 Task: Use Super Stager Effect in this video Movie B.mp4
Action: Mouse moved to (358, 141)
Screenshot: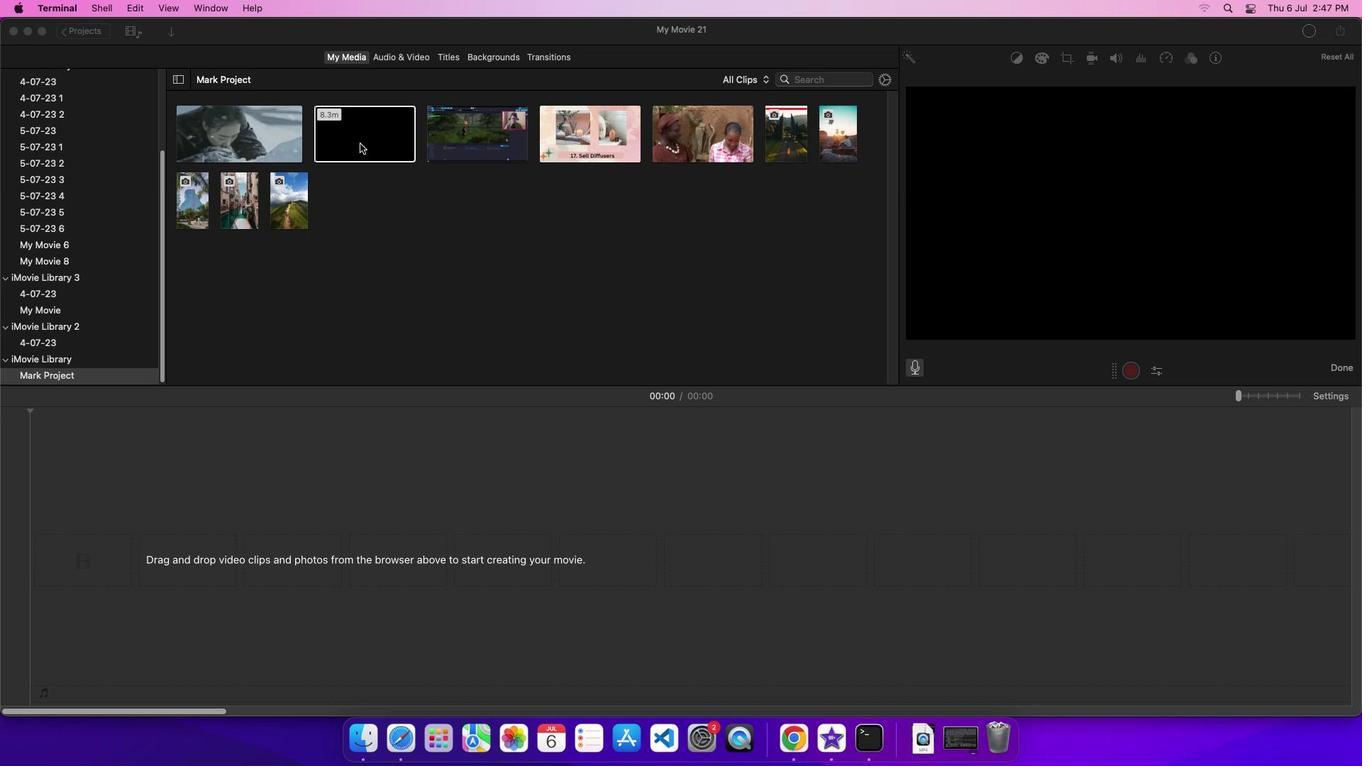 
Action: Mouse pressed left at (358, 141)
Screenshot: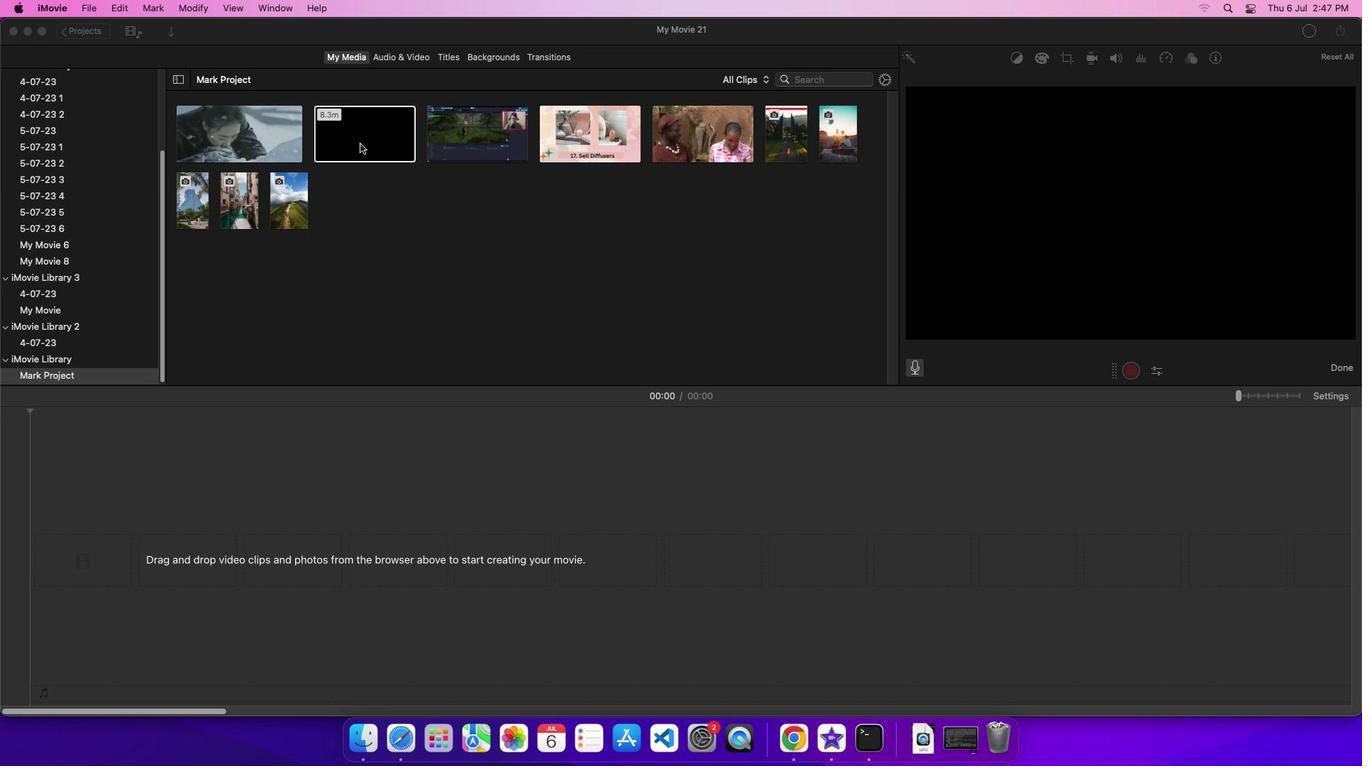 
Action: Mouse moved to (378, 141)
Screenshot: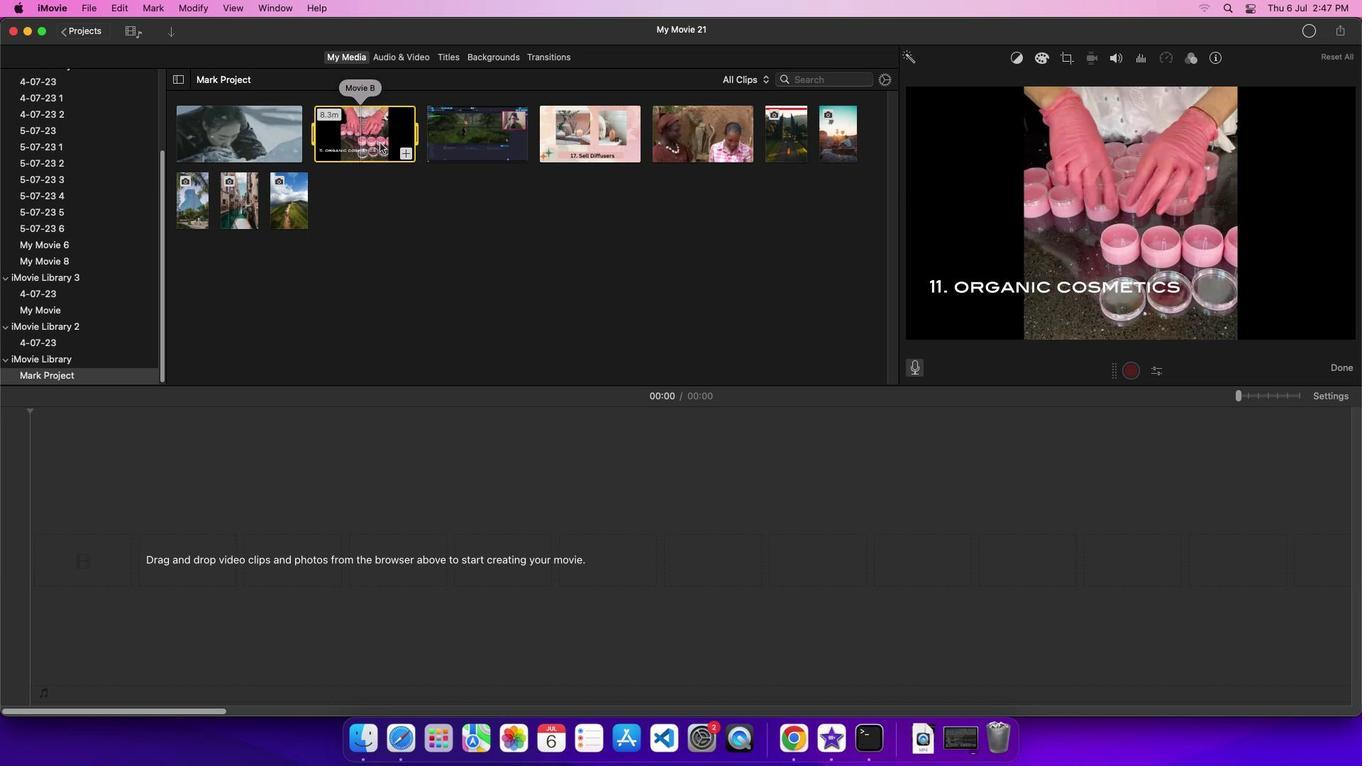 
Action: Mouse pressed left at (378, 141)
Screenshot: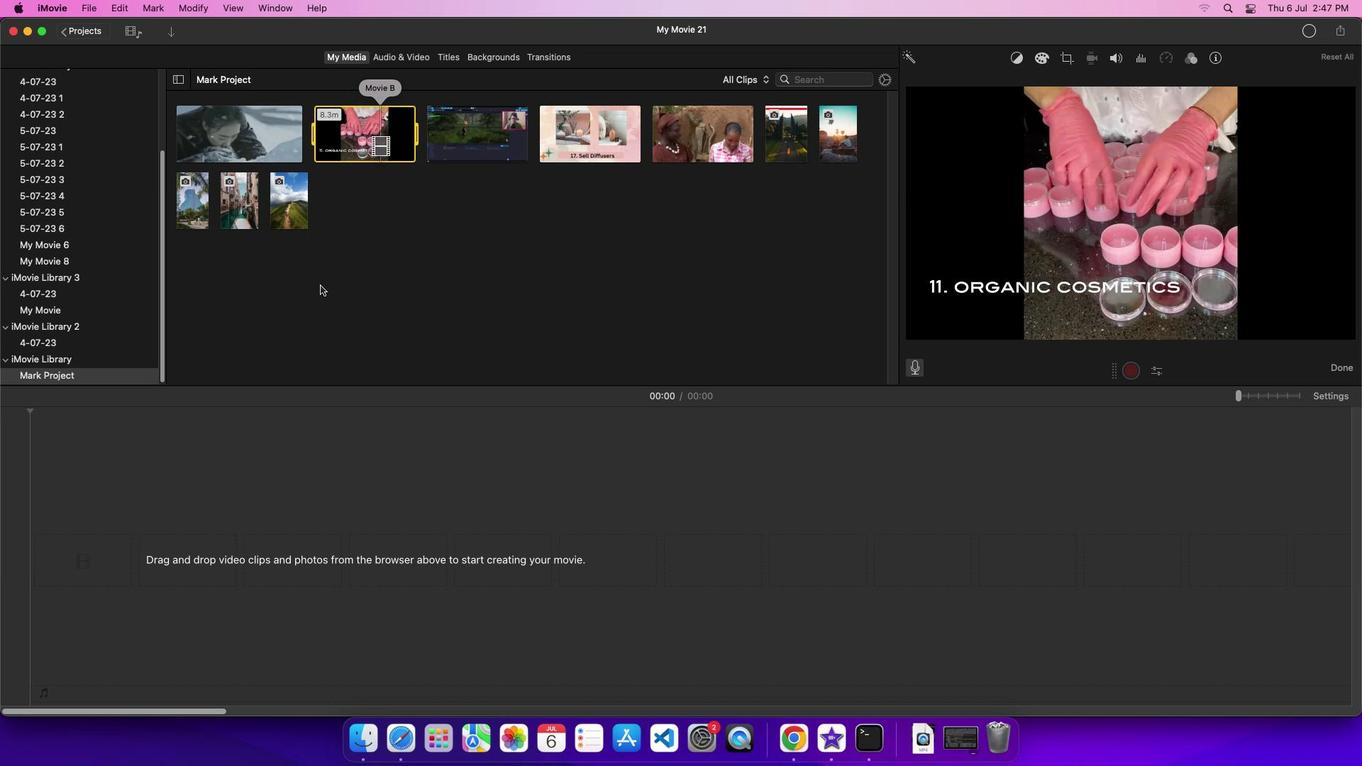 
Action: Mouse moved to (410, 58)
Screenshot: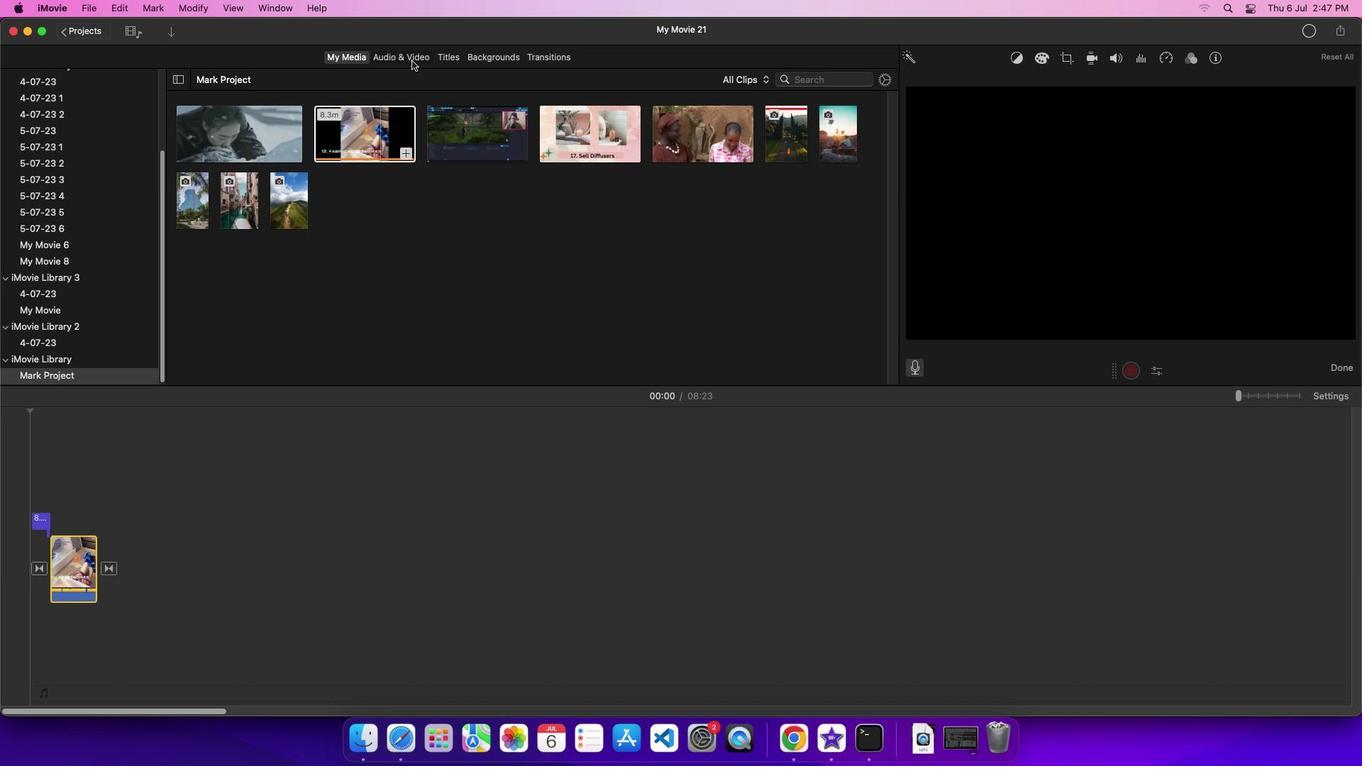 
Action: Mouse pressed left at (410, 58)
Screenshot: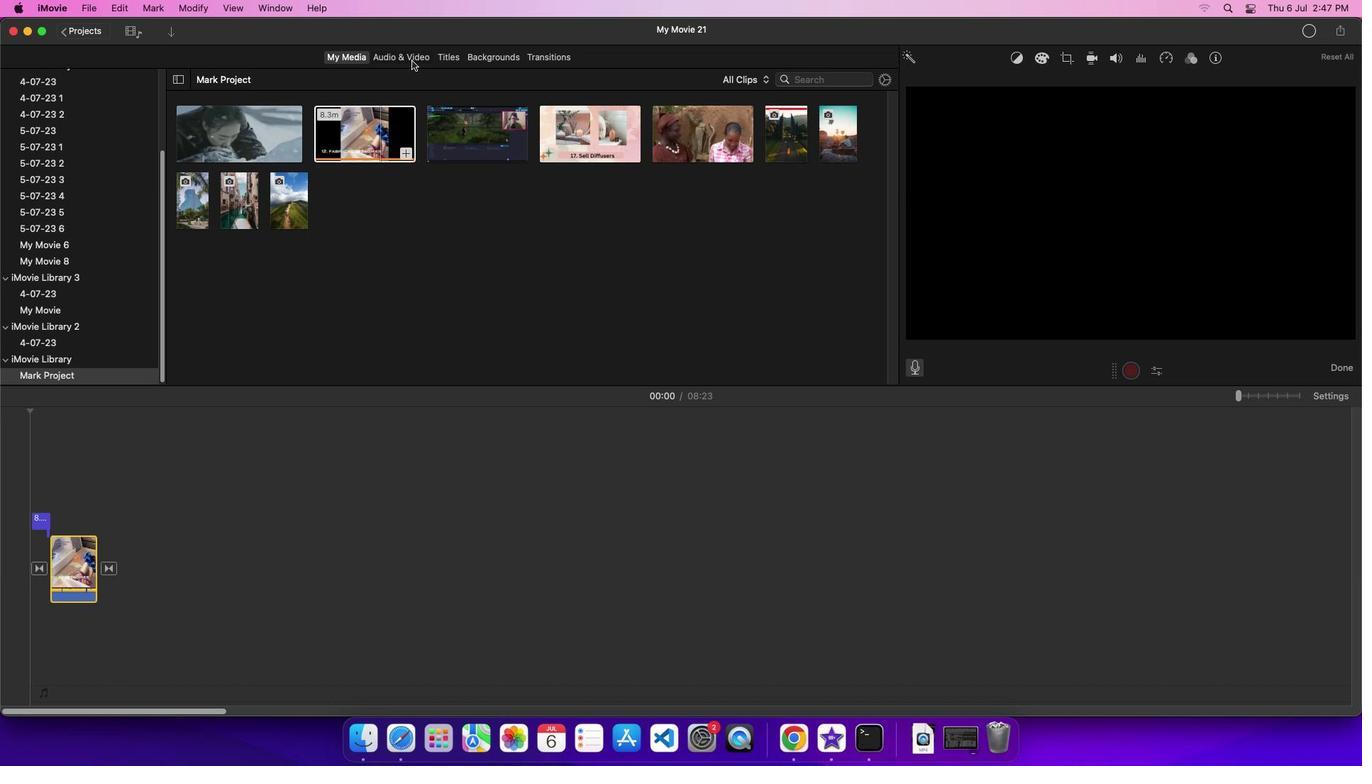 
Action: Mouse moved to (77, 134)
Screenshot: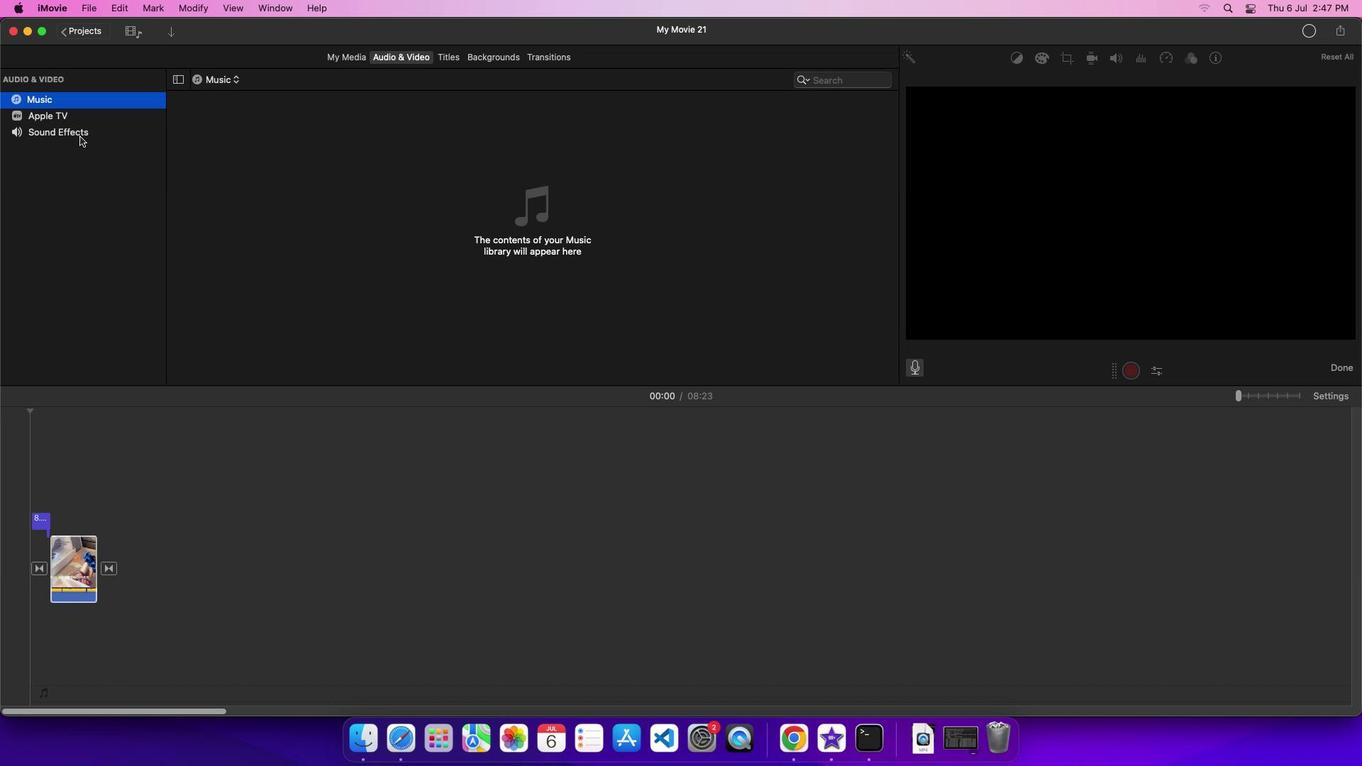 
Action: Mouse pressed left at (77, 134)
Screenshot: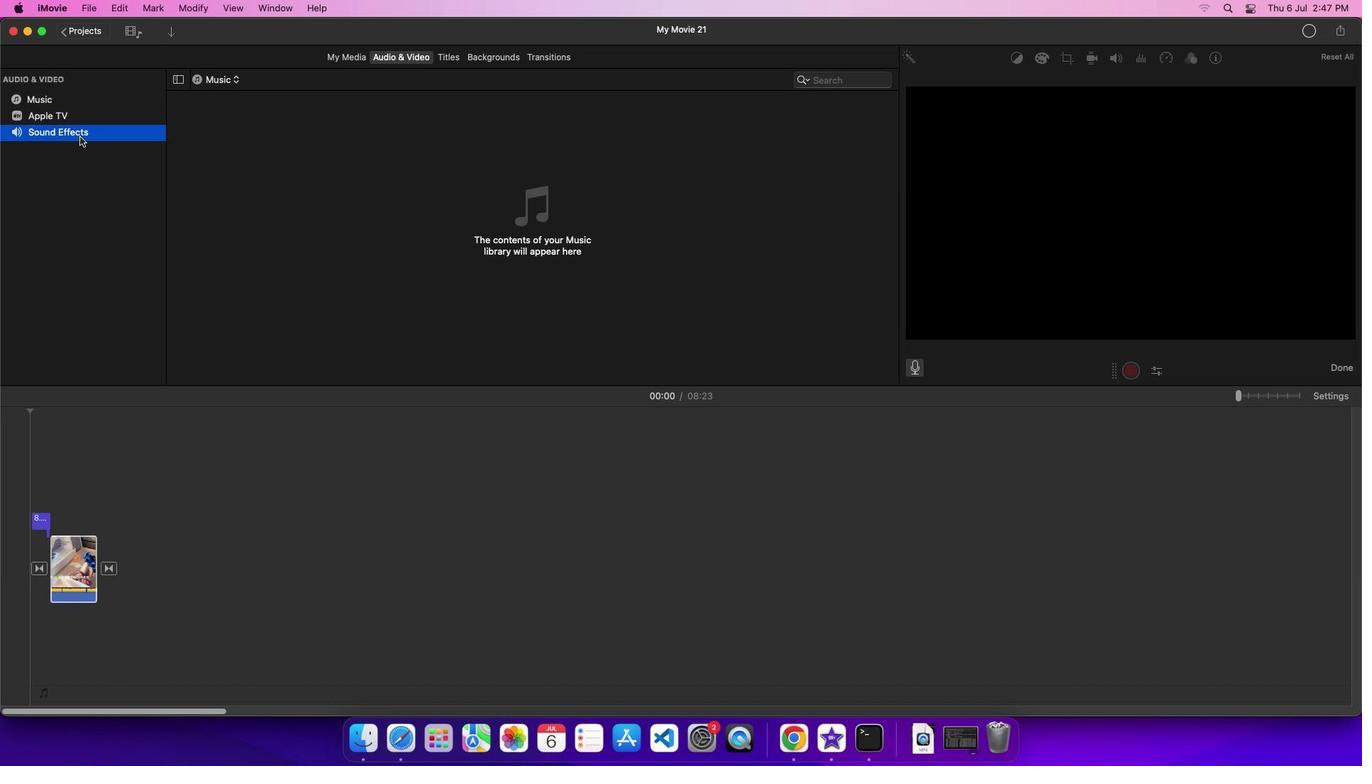 
Action: Mouse moved to (274, 284)
Screenshot: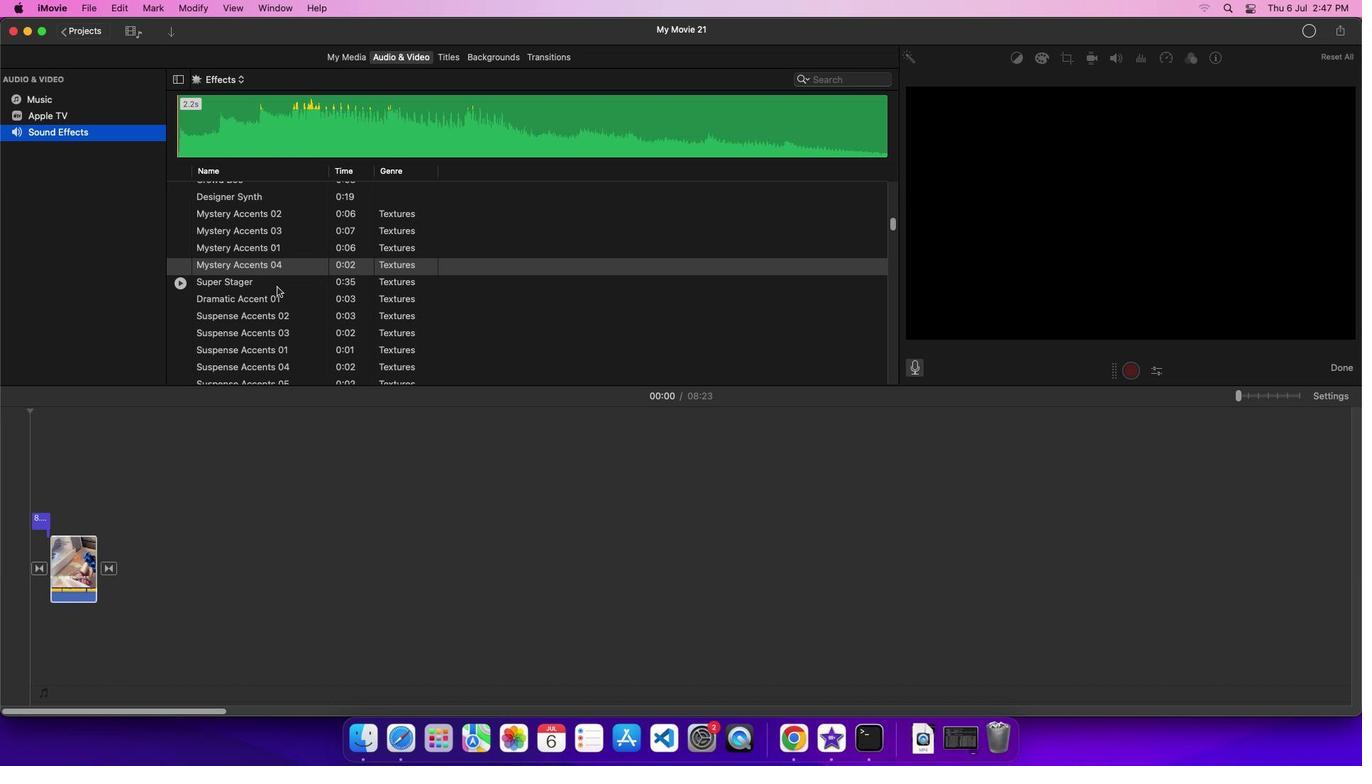 
Action: Mouse pressed left at (274, 284)
Screenshot: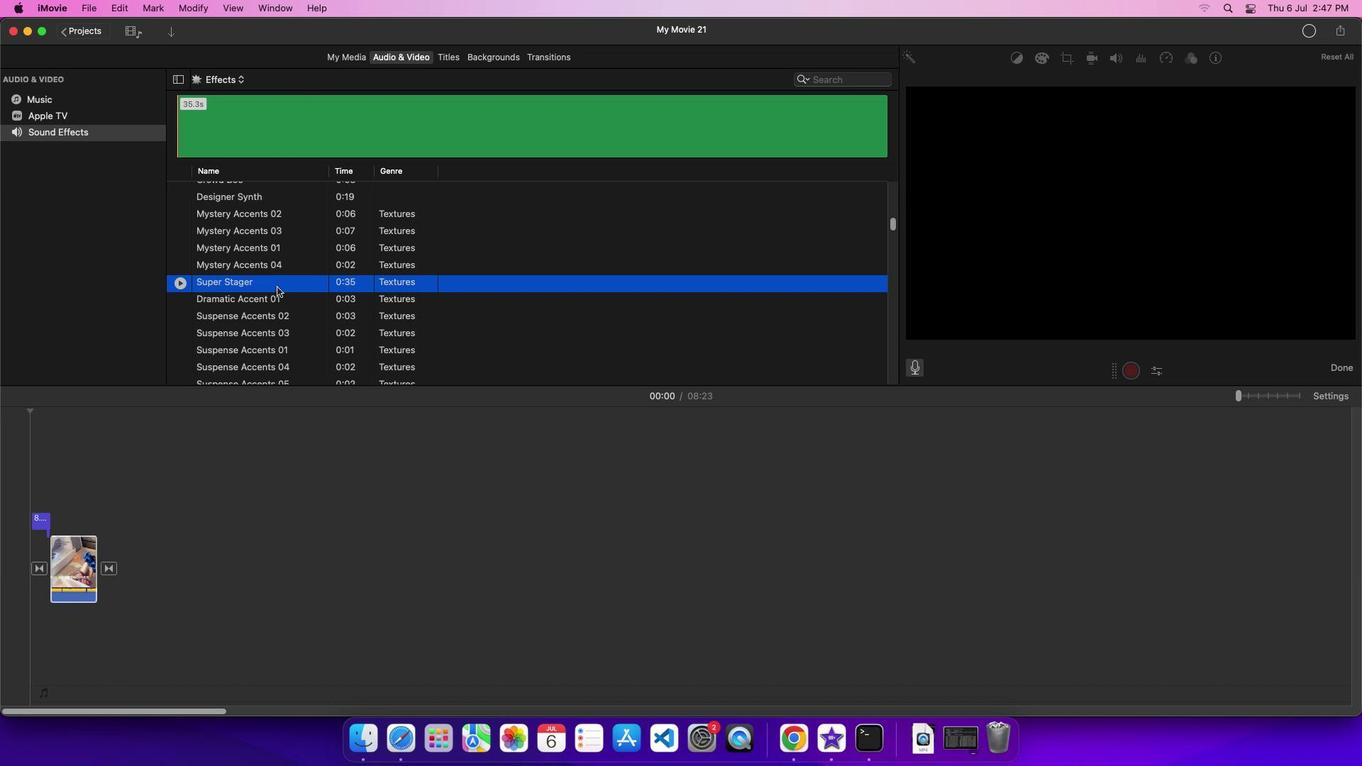
Action: Mouse moved to (291, 285)
Screenshot: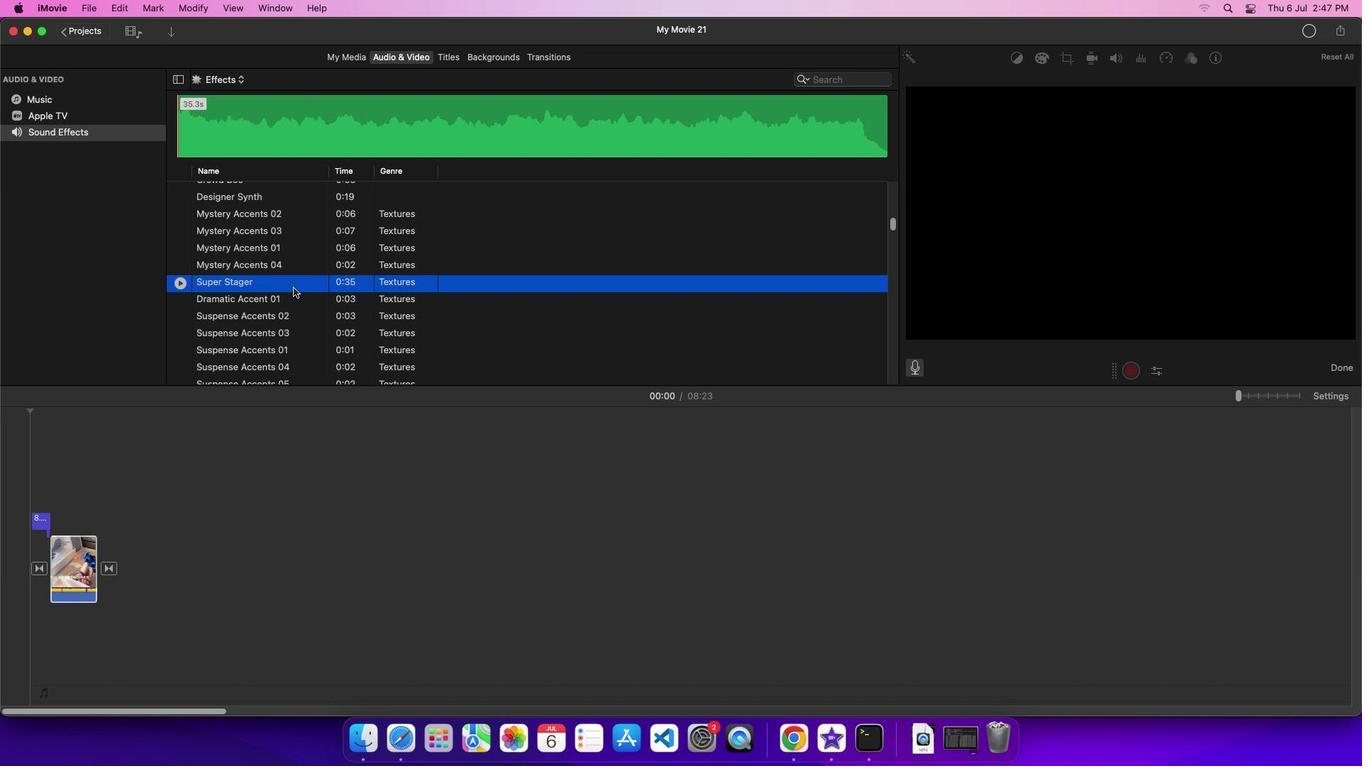 
Action: Mouse pressed left at (291, 285)
Screenshot: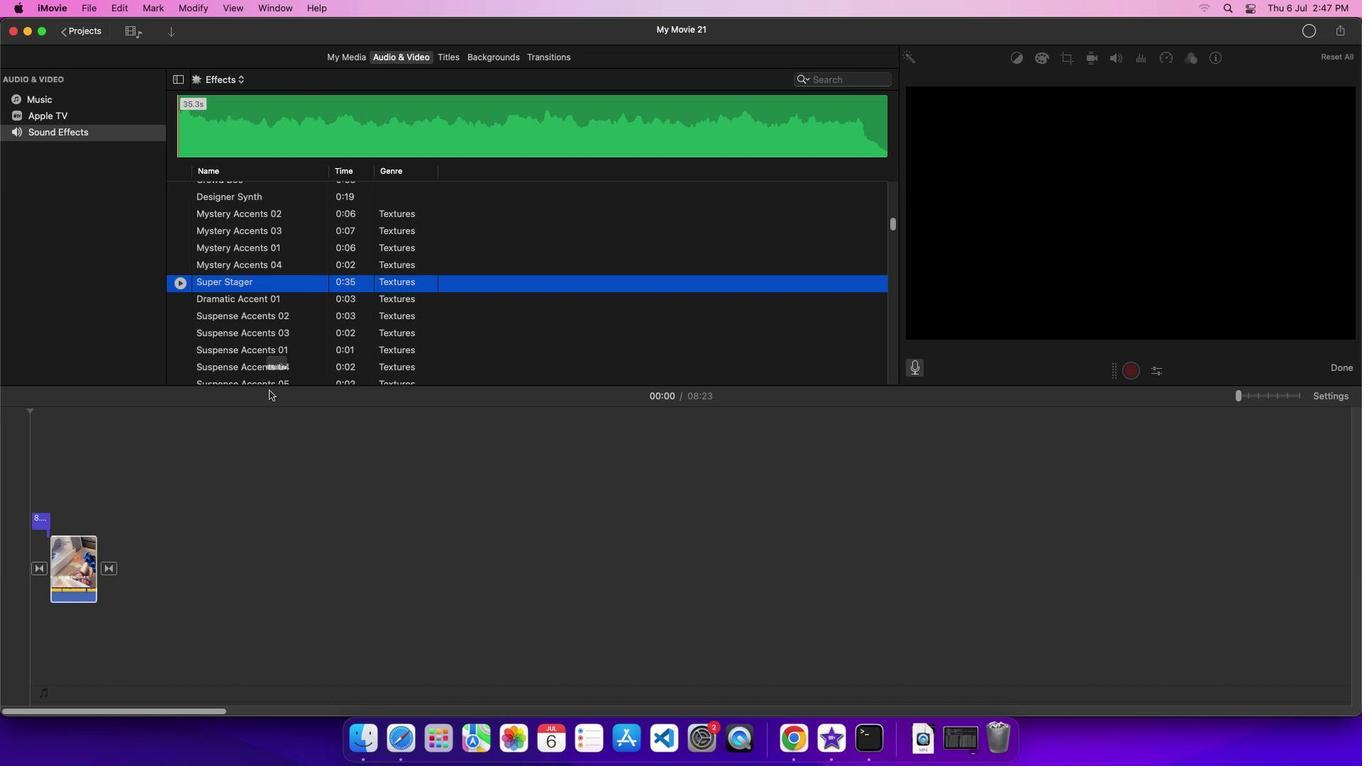 
Action: Mouse moved to (148, 596)
Screenshot: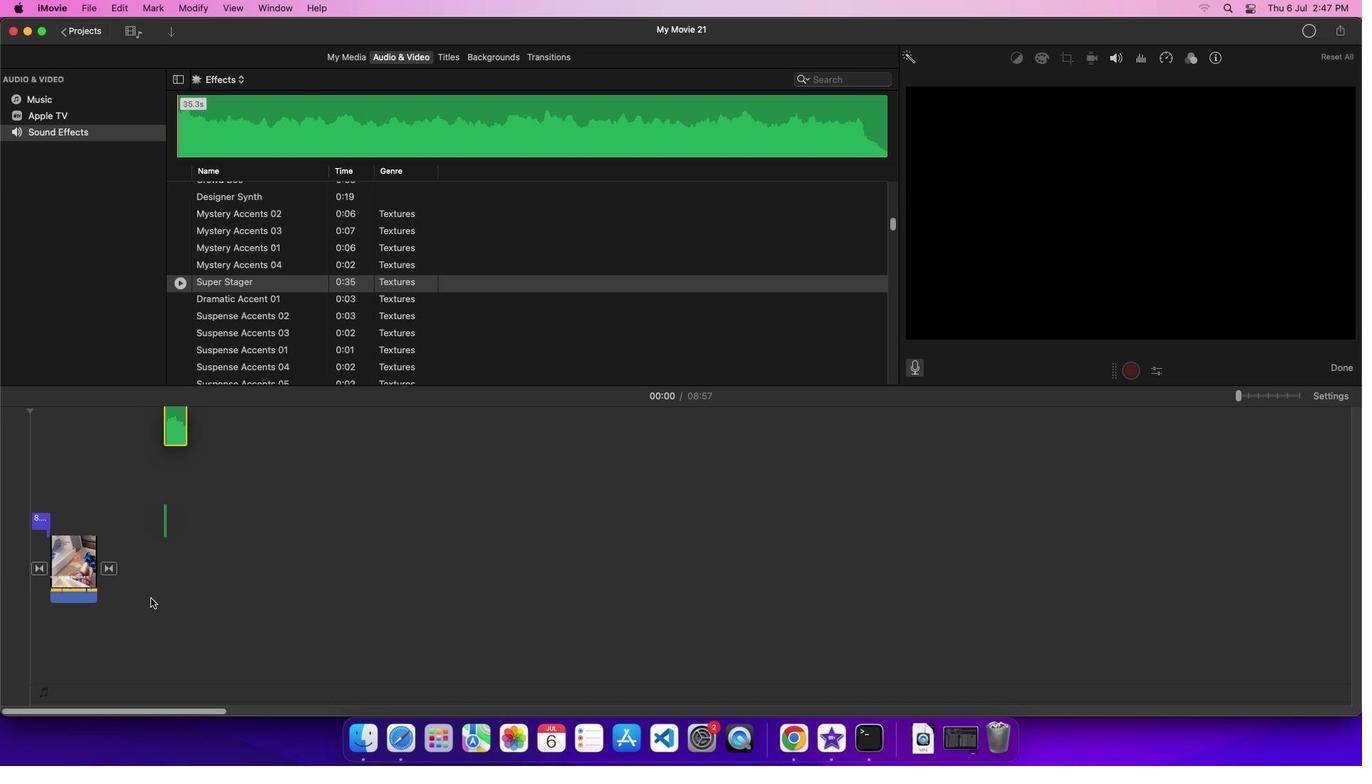 
